 Task: Add skill "Communication".
Action: Mouse moved to (672, 93)
Screenshot: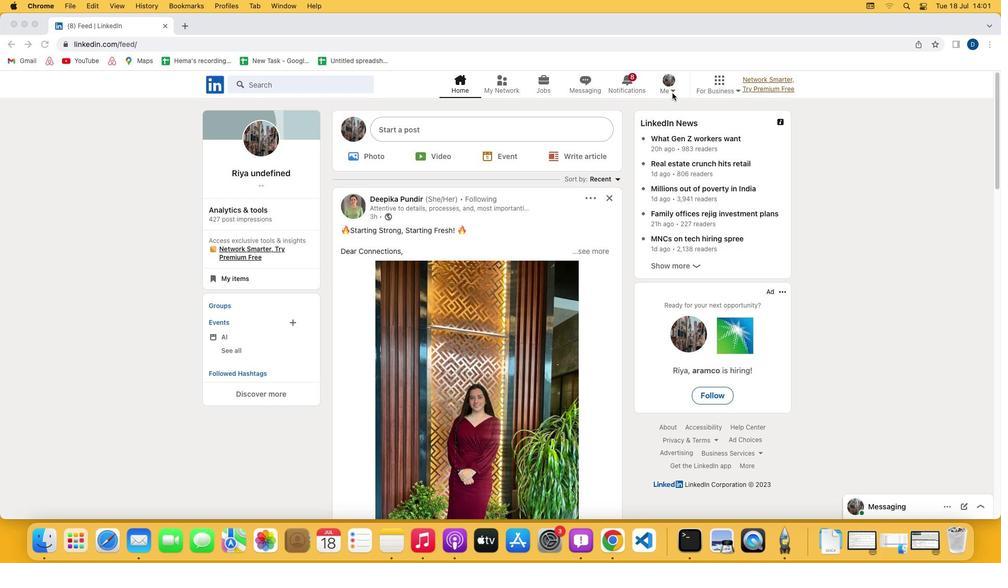 
Action: Mouse pressed left at (672, 93)
Screenshot: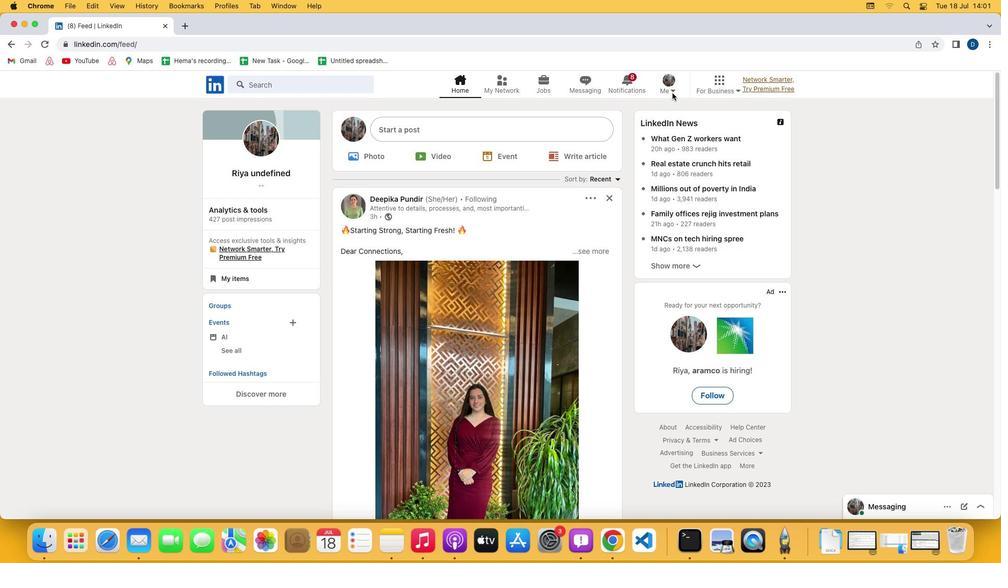 
Action: Mouse moved to (673, 89)
Screenshot: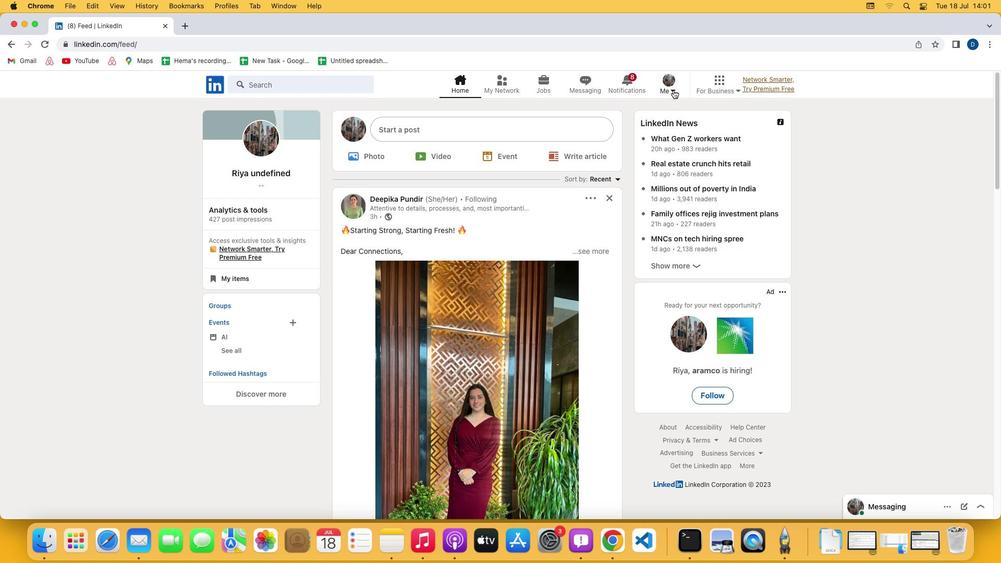 
Action: Mouse pressed left at (673, 89)
Screenshot: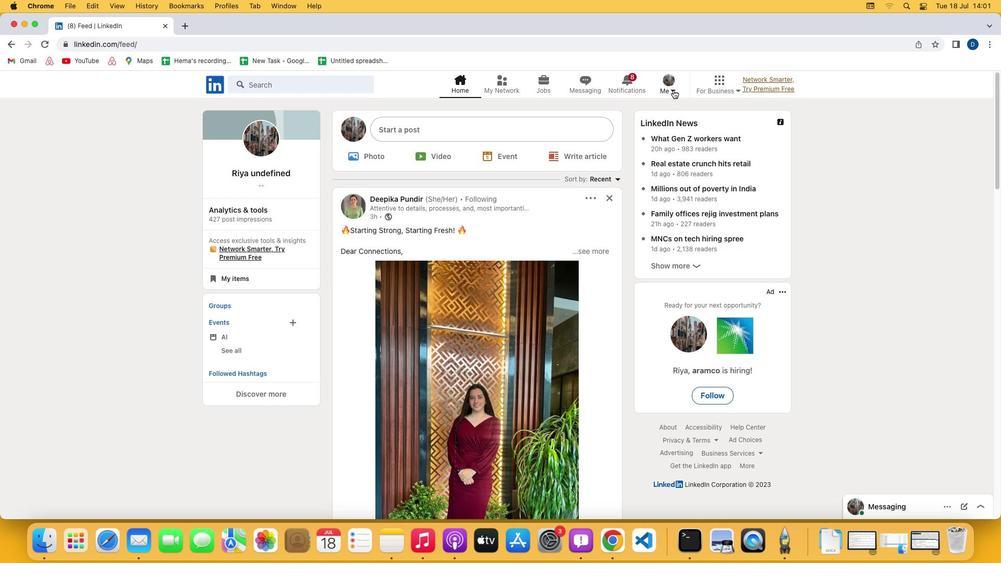 
Action: Mouse moved to (631, 145)
Screenshot: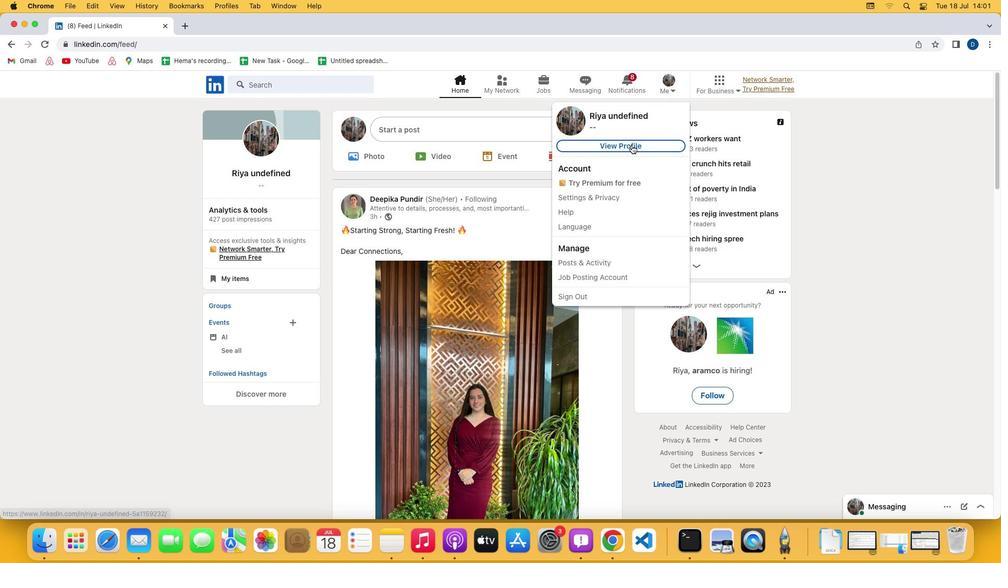 
Action: Mouse pressed left at (631, 145)
Screenshot: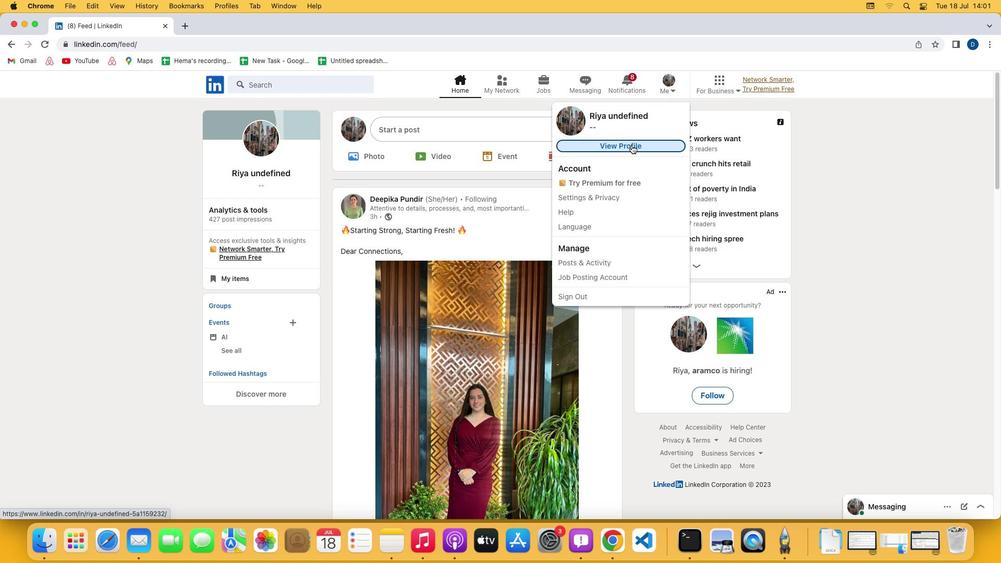 
Action: Mouse moved to (319, 349)
Screenshot: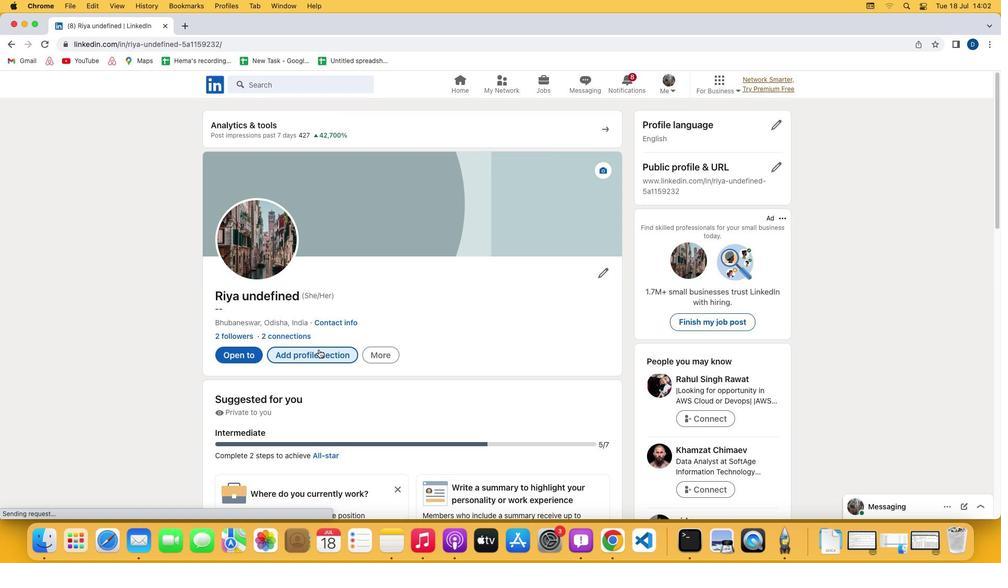 
Action: Mouse pressed left at (319, 349)
Screenshot: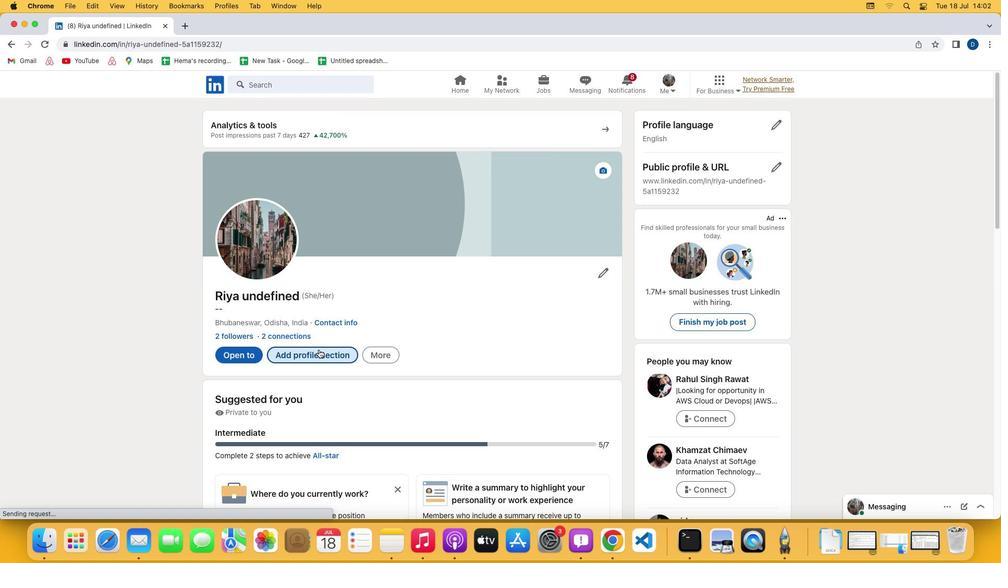 
Action: Mouse moved to (416, 178)
Screenshot: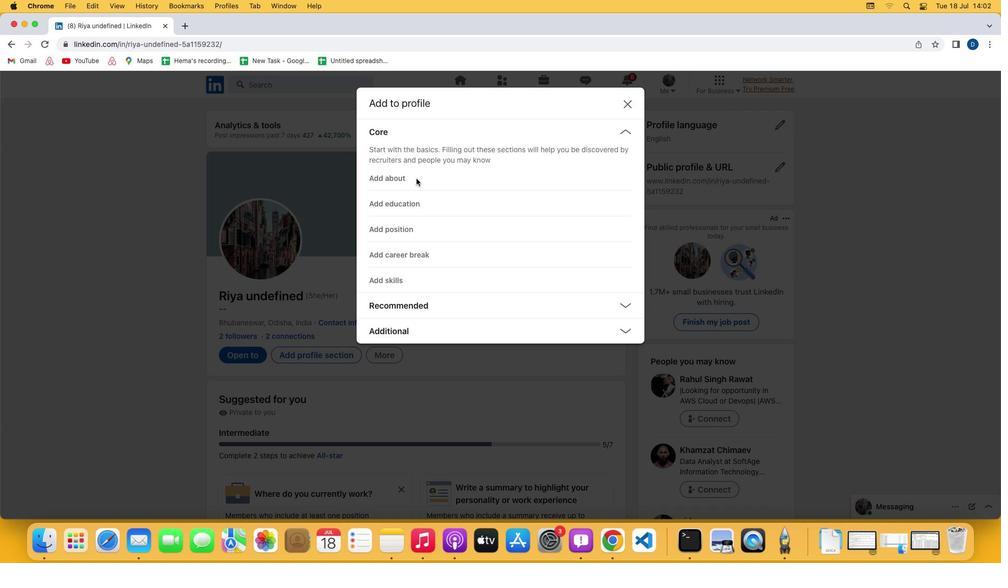 
Action: Mouse pressed left at (416, 178)
Screenshot: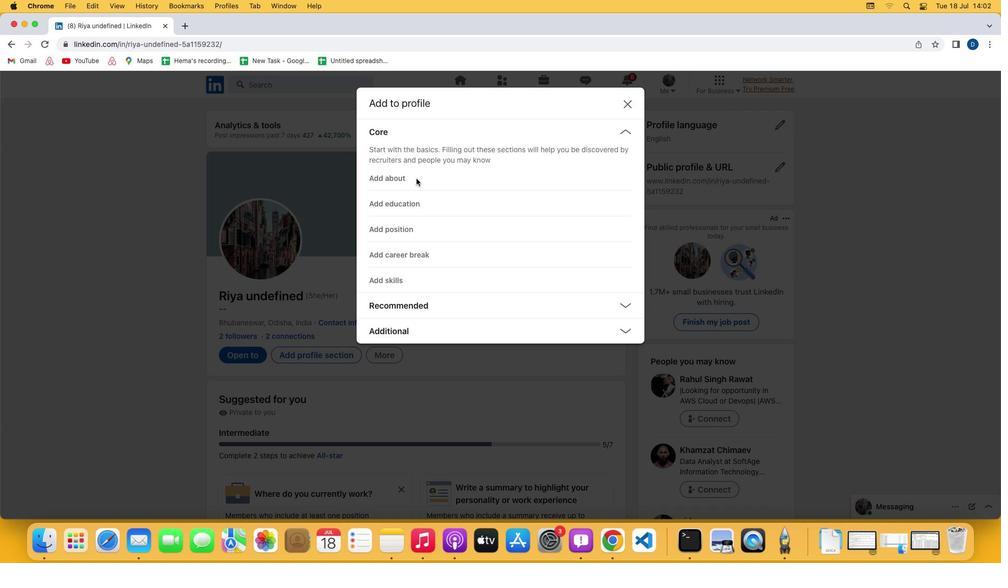 
Action: Mouse moved to (400, 177)
Screenshot: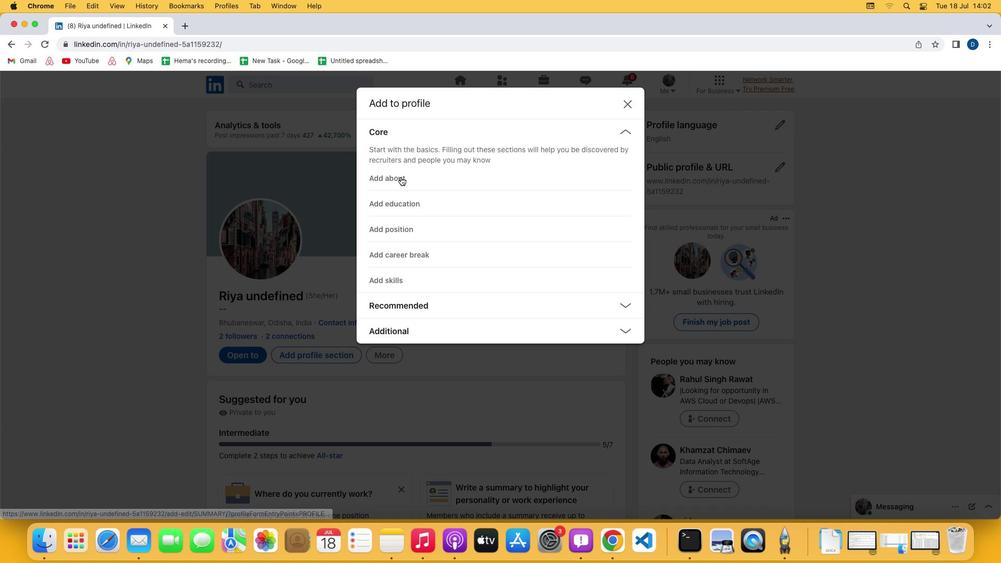 
Action: Mouse pressed left at (400, 177)
Screenshot: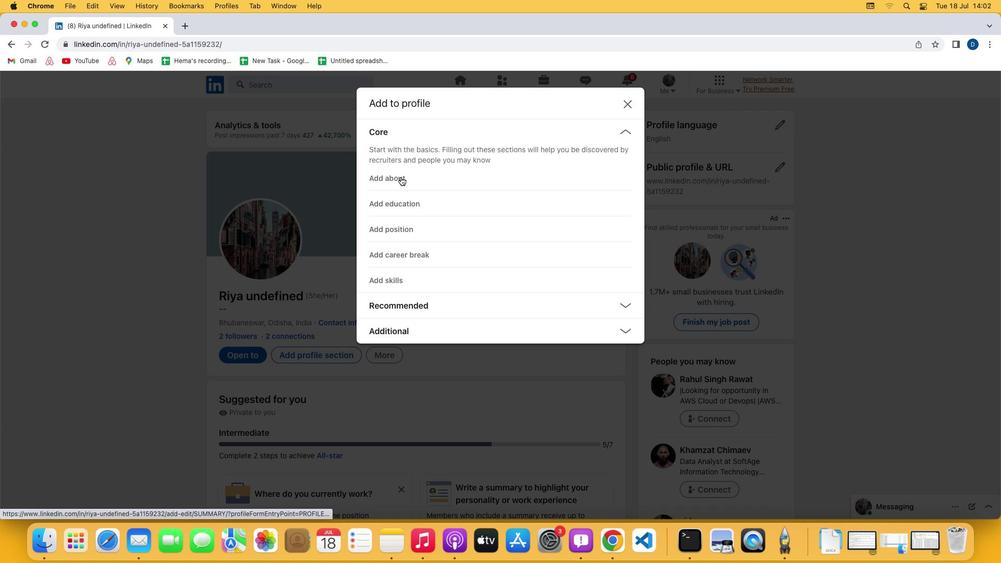 
Action: Mouse moved to (346, 330)
Screenshot: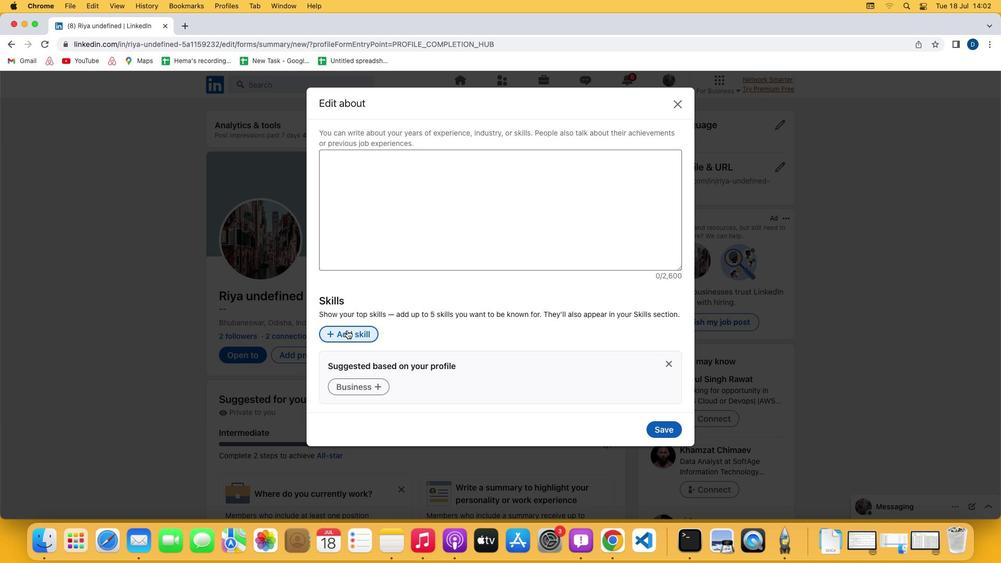 
Action: Mouse pressed left at (346, 330)
Screenshot: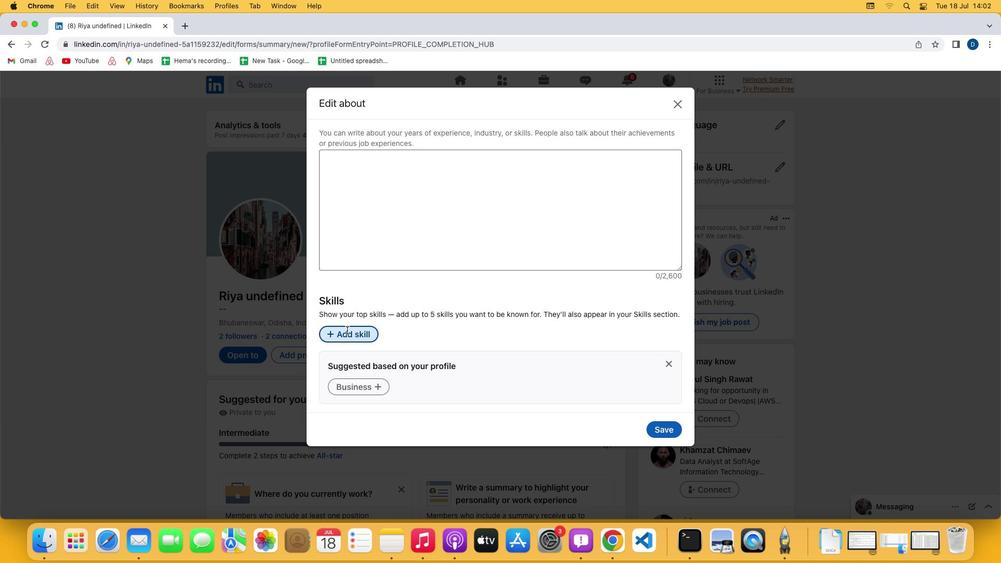 
Action: Mouse moved to (347, 331)
Screenshot: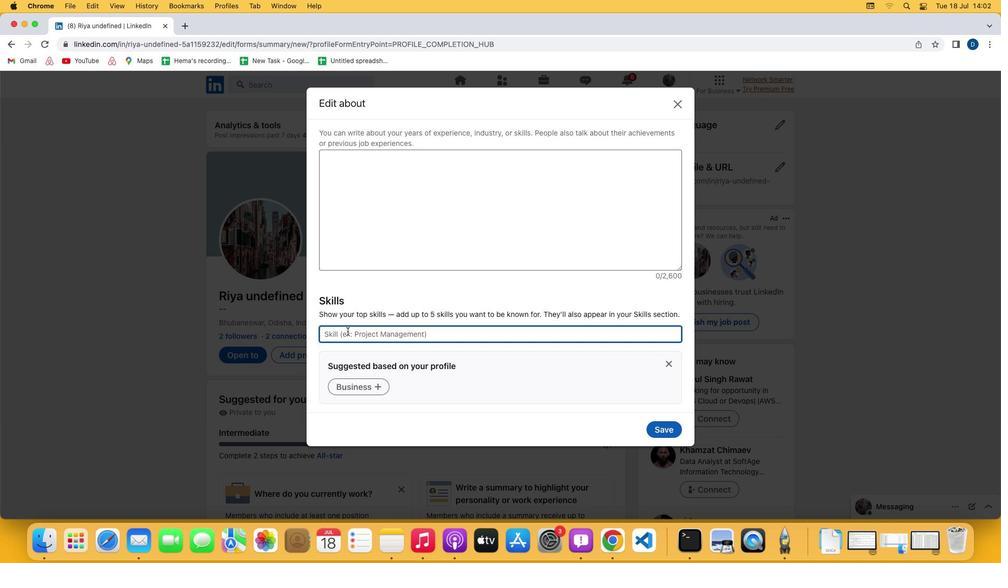 
Action: Key pressed Key.shift'C''o''m''m''u''n''i''c''a''t''i''o''n'
Screenshot: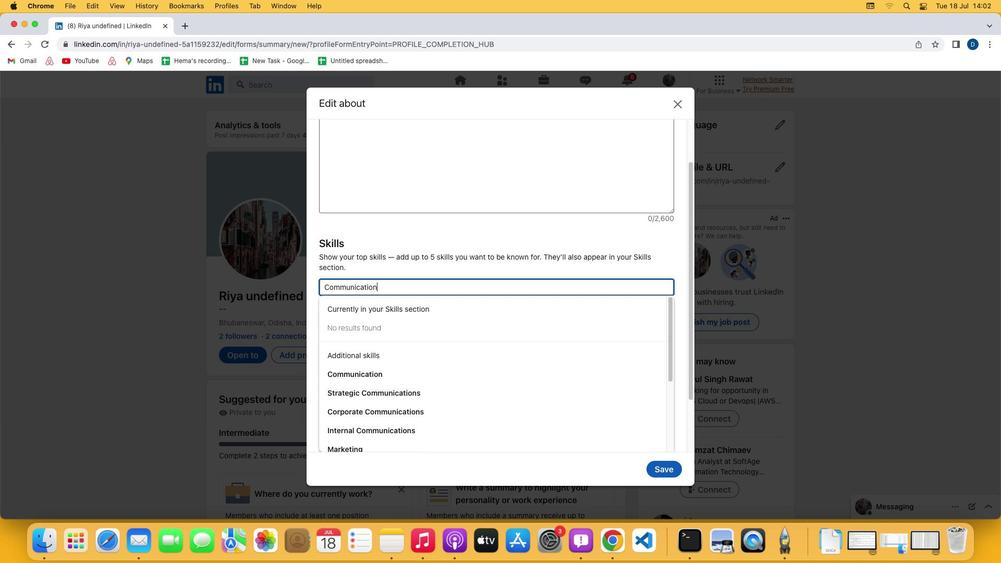 
